 Task: Look for products in the category "Pinot Grigio" from 17 Trees only.
Action: Mouse moved to (557, 258)
Screenshot: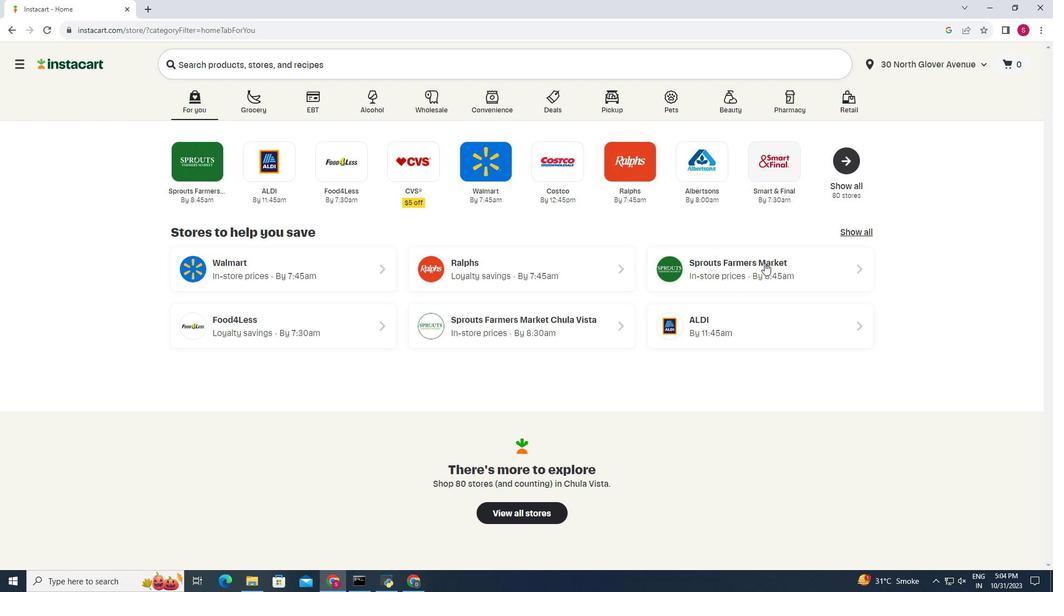 
Action: Mouse pressed left at (557, 258)
Screenshot: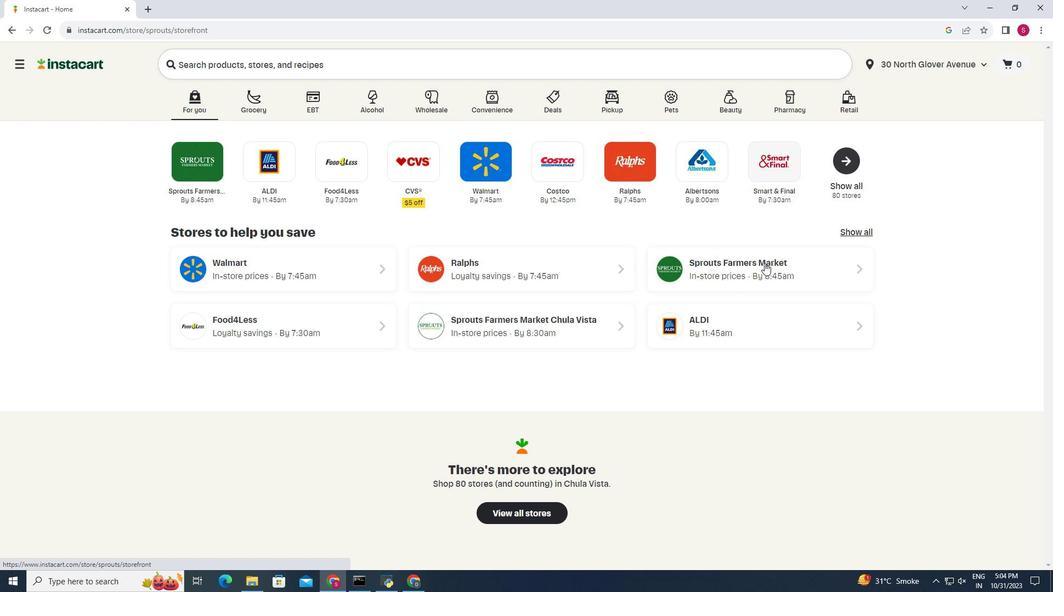 
Action: Mouse moved to (307, 511)
Screenshot: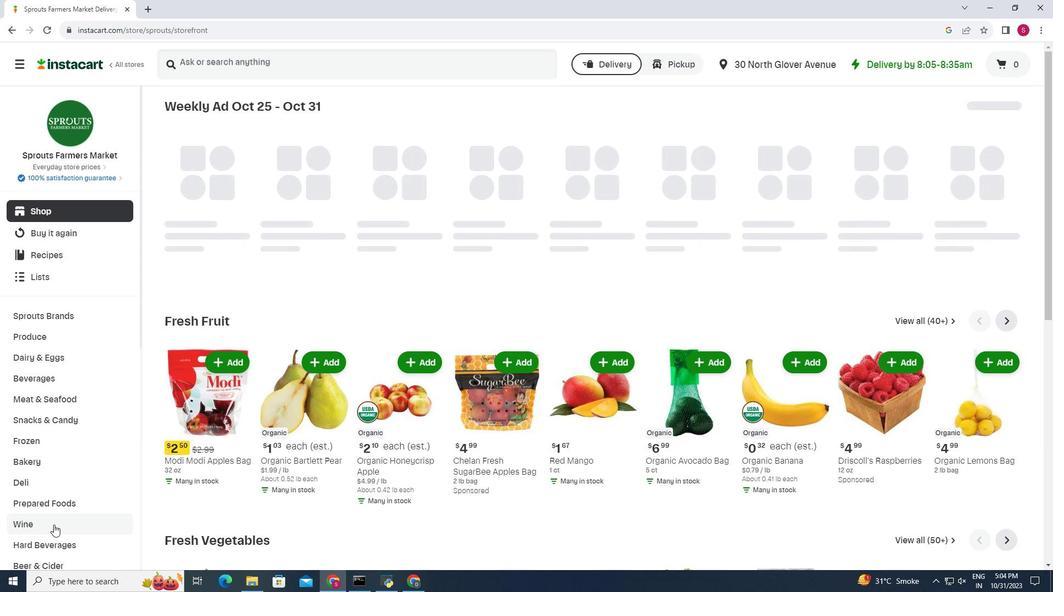 
Action: Mouse pressed left at (307, 511)
Screenshot: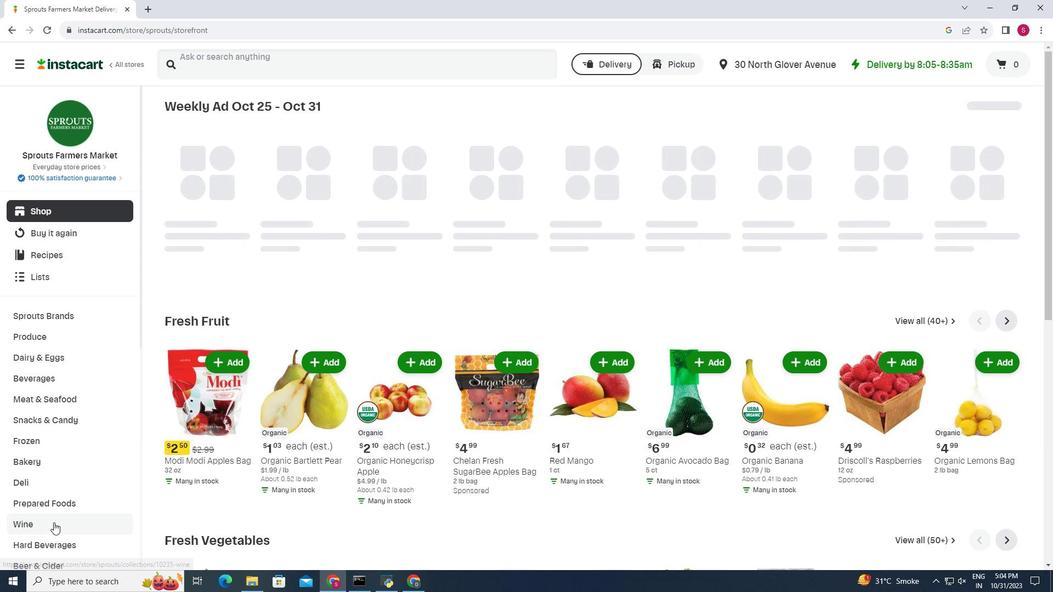 
Action: Mouse moved to (394, 134)
Screenshot: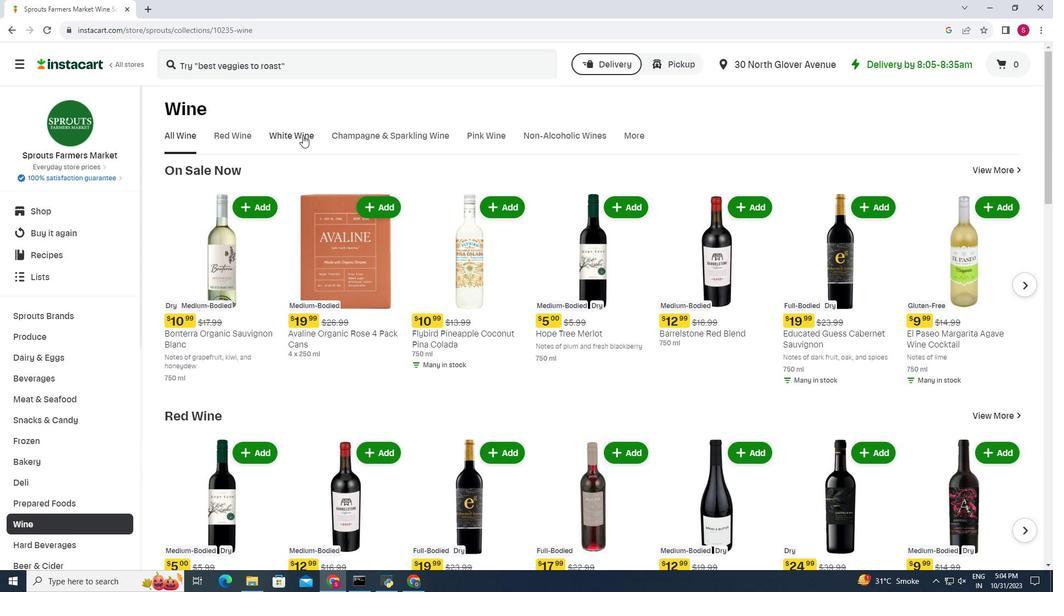 
Action: Mouse pressed left at (394, 134)
Screenshot: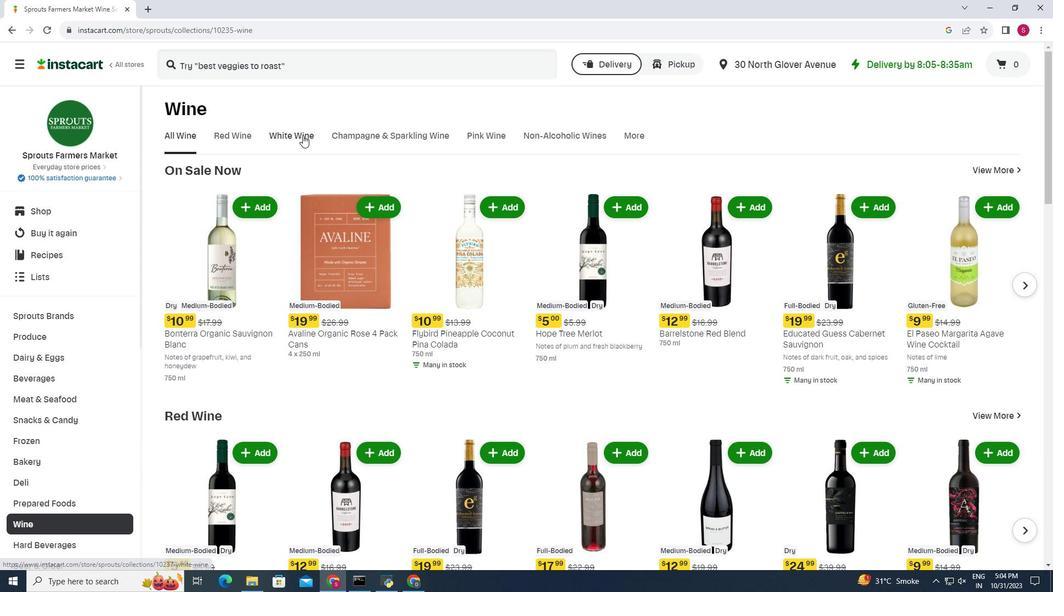 
Action: Mouse moved to (449, 175)
Screenshot: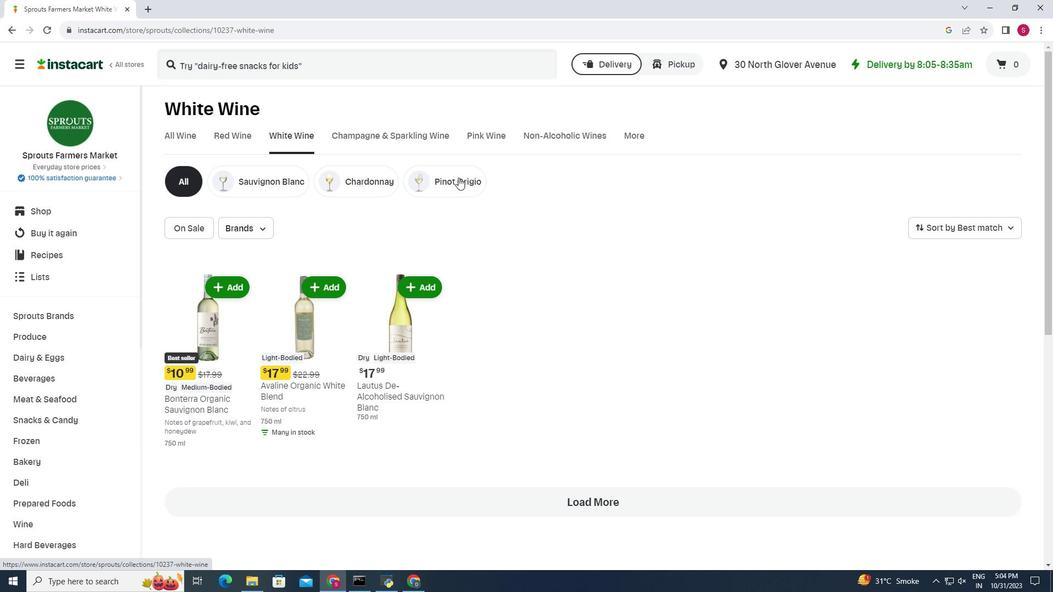 
Action: Mouse pressed left at (449, 175)
Screenshot: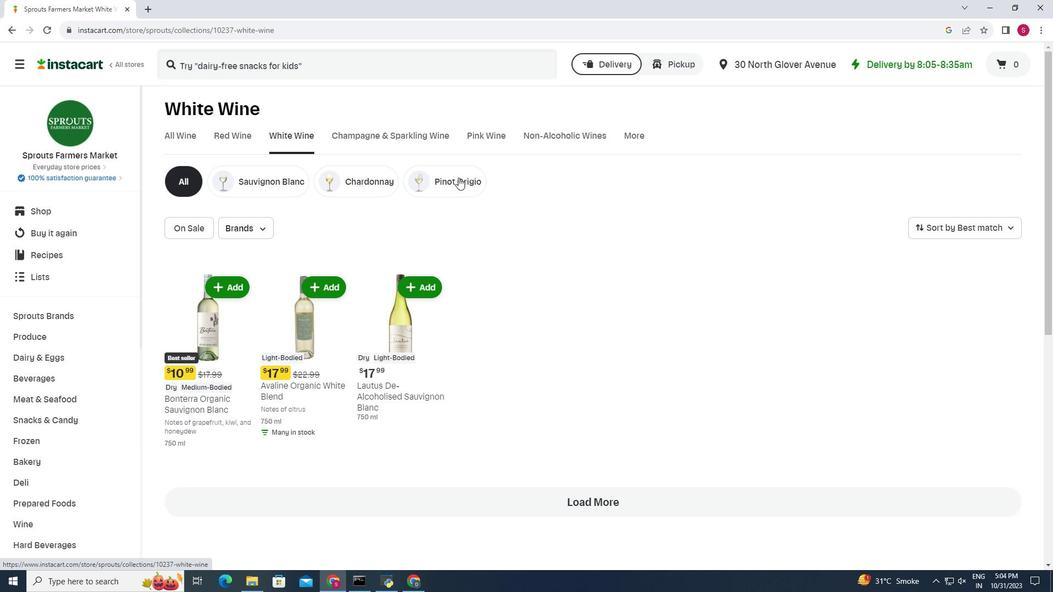 
Action: Mouse moved to (379, 223)
Screenshot: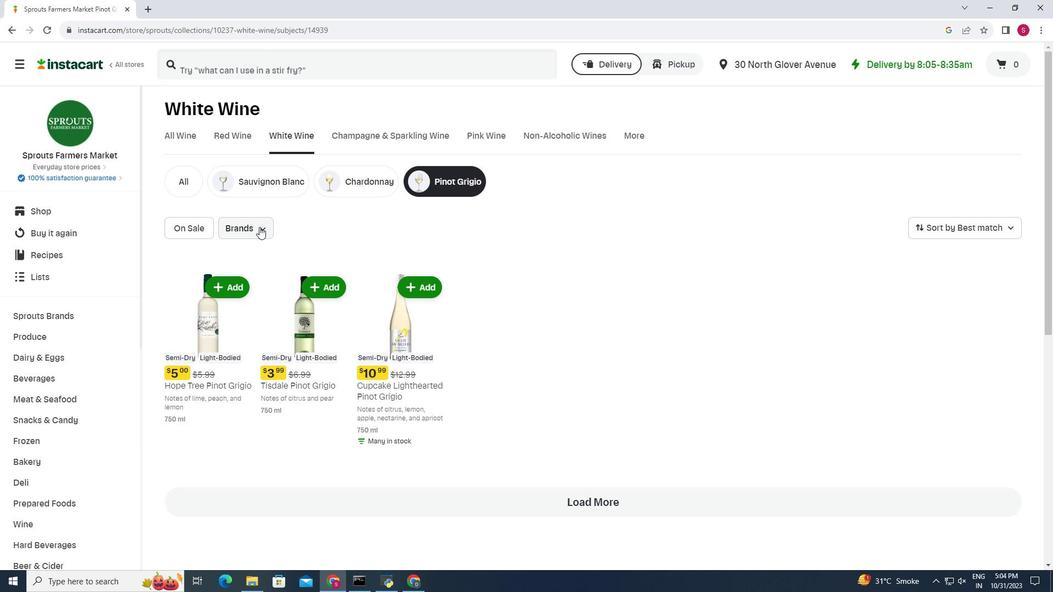 
Action: Mouse pressed left at (379, 223)
Screenshot: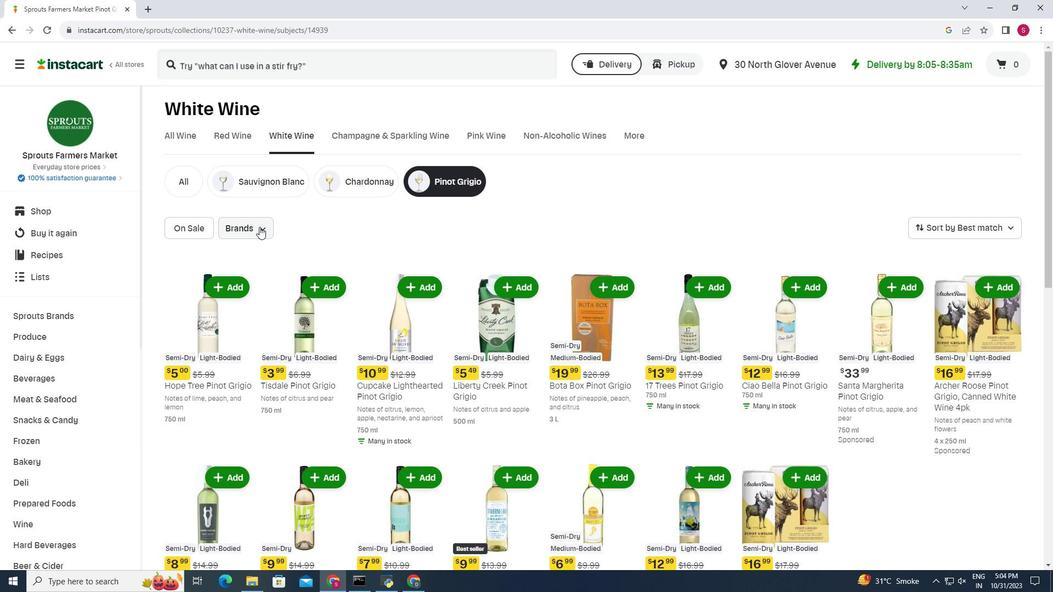 
Action: Mouse moved to (383, 253)
Screenshot: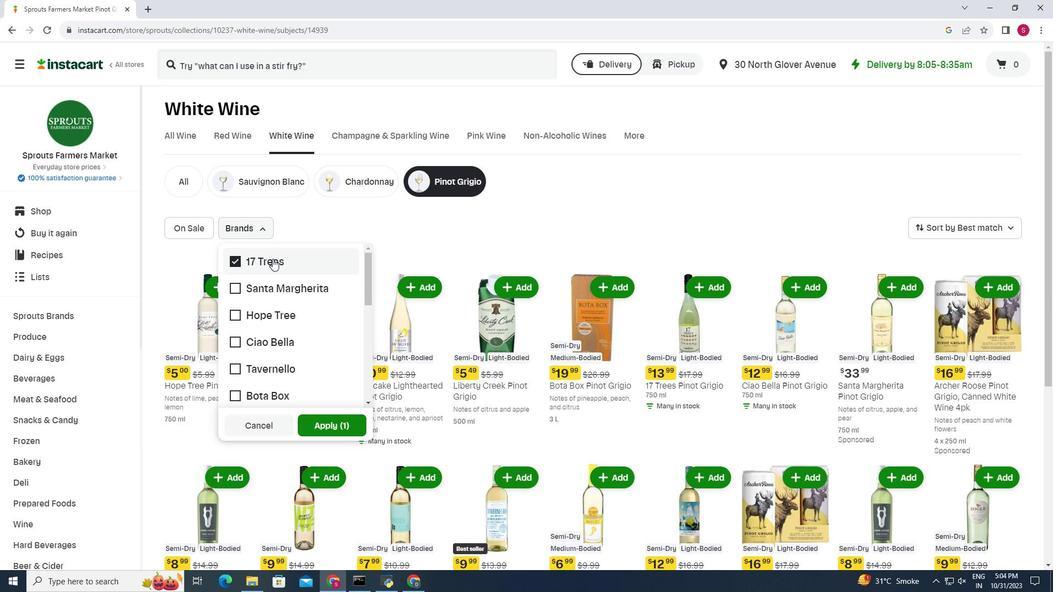 
Action: Mouse pressed left at (383, 253)
Screenshot: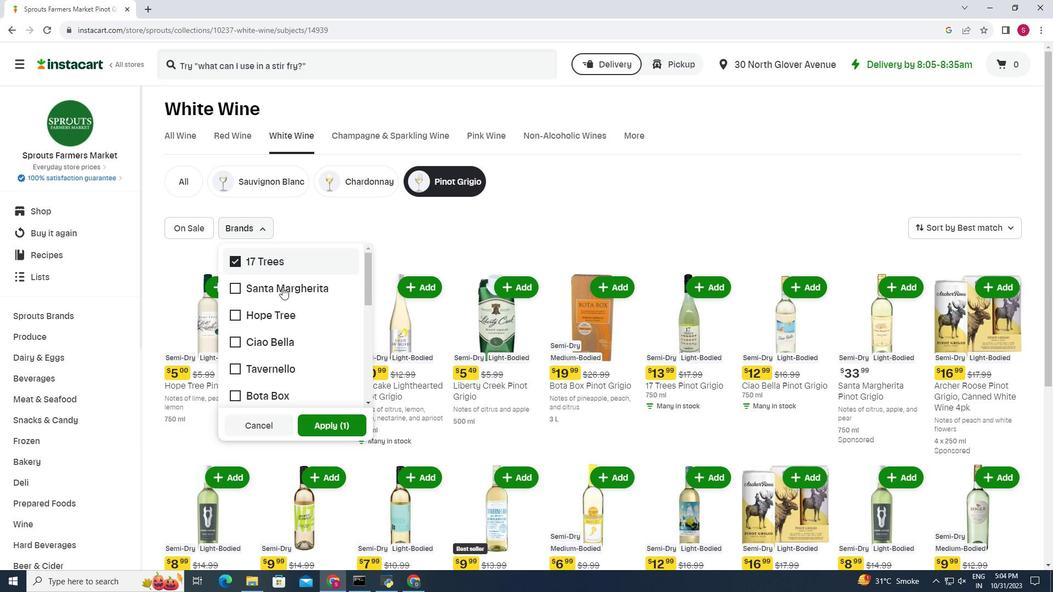 
Action: Mouse moved to (407, 418)
Screenshot: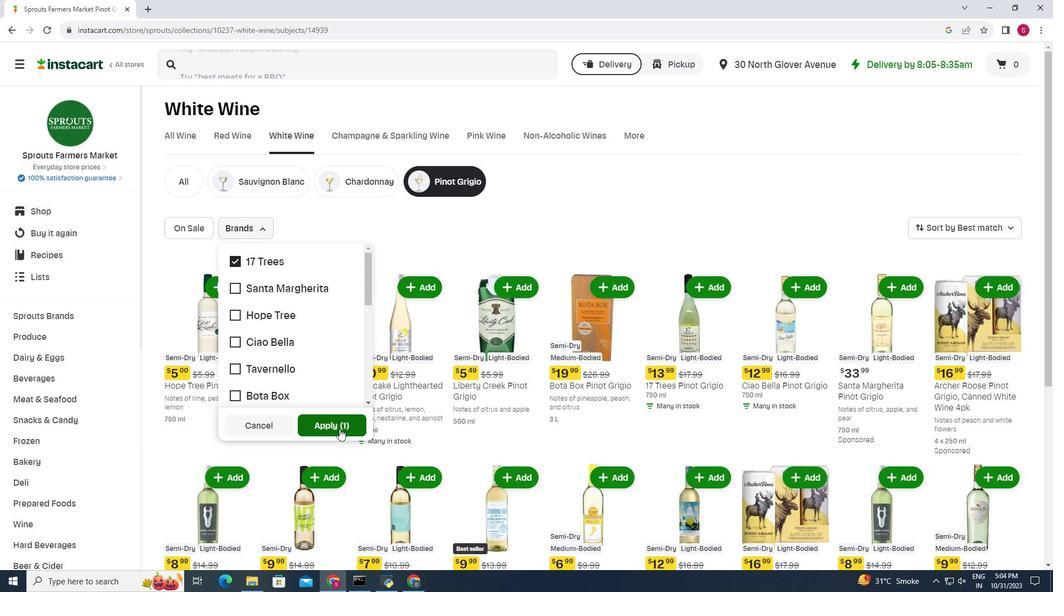 
Action: Mouse pressed left at (407, 418)
Screenshot: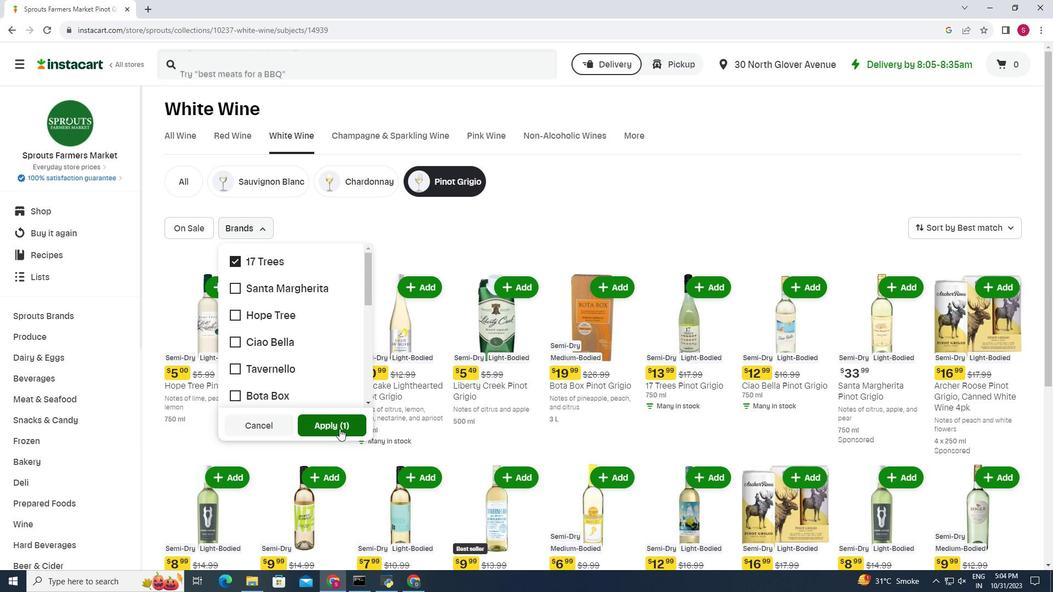 
Action: Mouse moved to (464, 250)
Screenshot: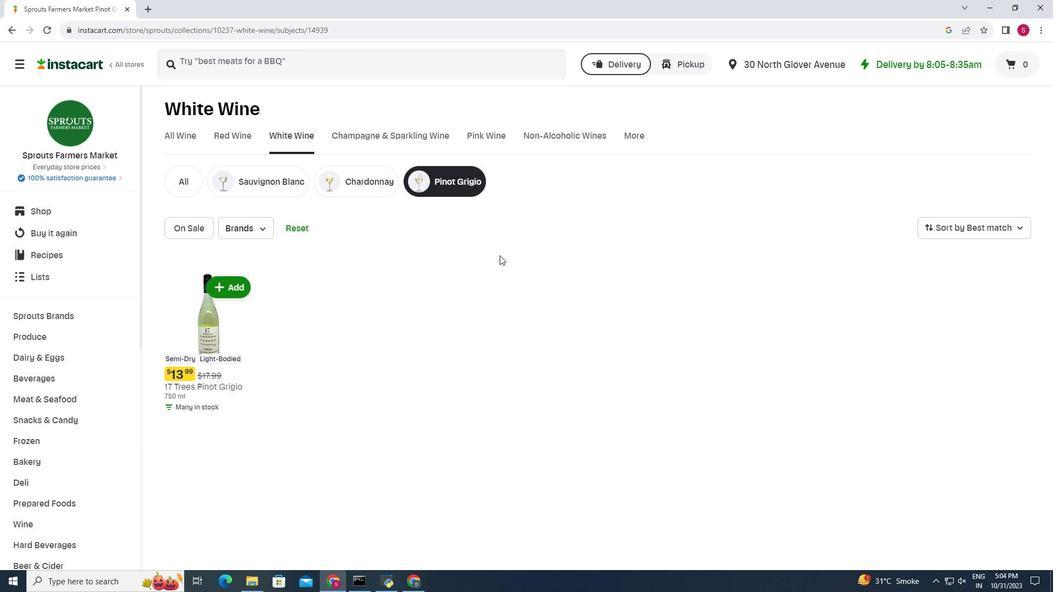 
